 Task: Add an event with the title Second Project Progress Update and Review, date '2023/12/17', time 8:30 AM to 10:30 AMand add a description: Teams will work together to analyze, strategize, and develop innovative solutions to the given challenges. They will leverage the collective intelligence and skills of team members to generate ideas, evaluate options, and make informed decisions.Select event color  Peacock . Add location for the event as: Venice, Italy, logged in from the account softage.8@softage.netand send the event invitation to softage.5@softage.net and softage.6@softage.net. Set a reminder for the event Weekly on Sunday
Action: Mouse moved to (65, 90)
Screenshot: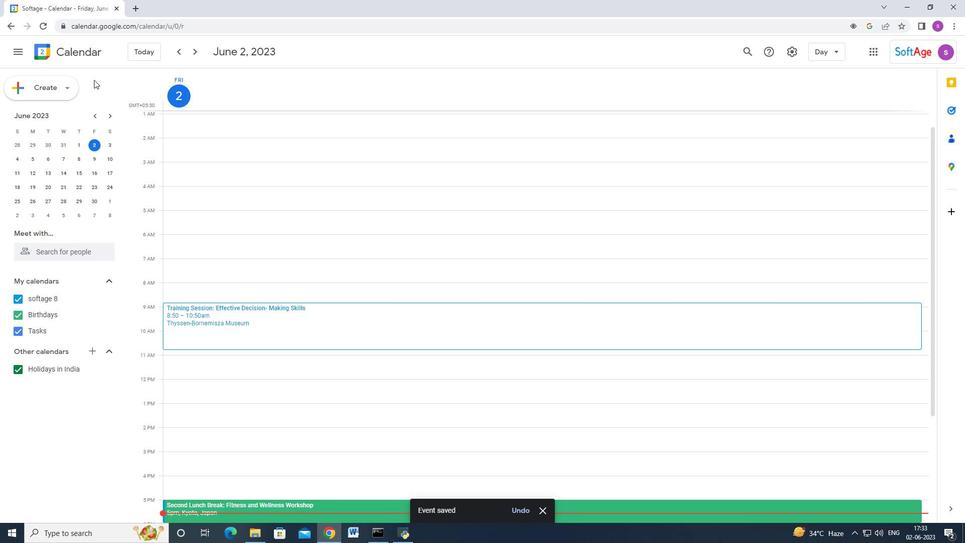 
Action: Mouse pressed left at (65, 90)
Screenshot: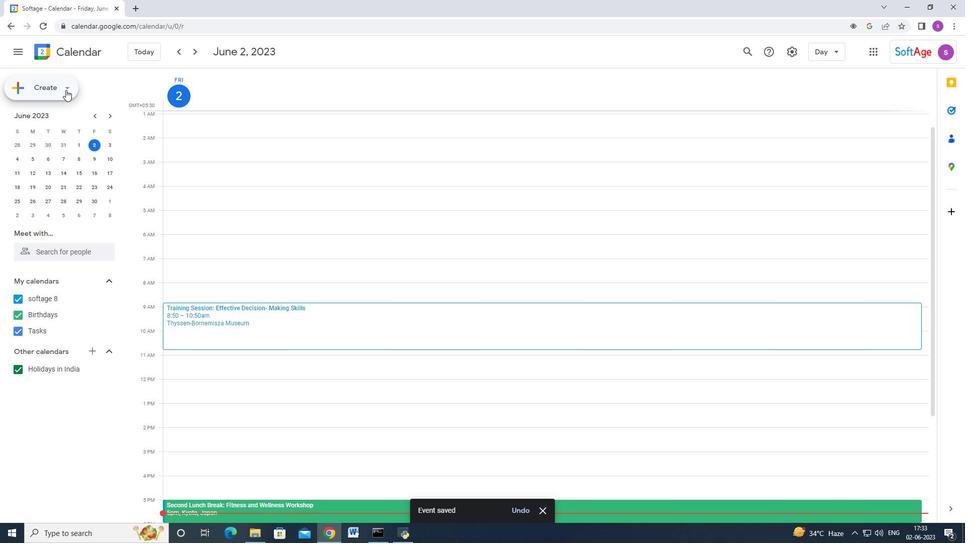 
Action: Mouse moved to (55, 116)
Screenshot: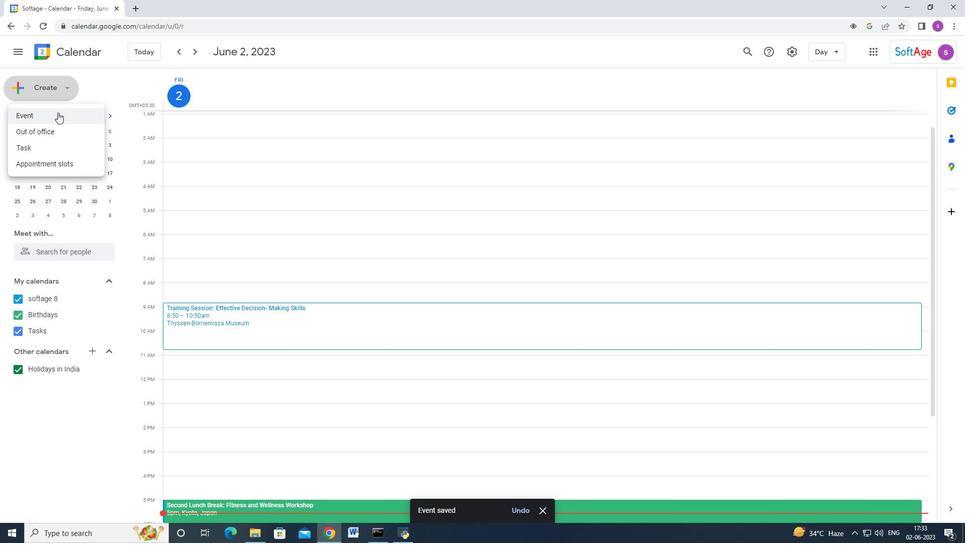 
Action: Mouse pressed left at (55, 116)
Screenshot: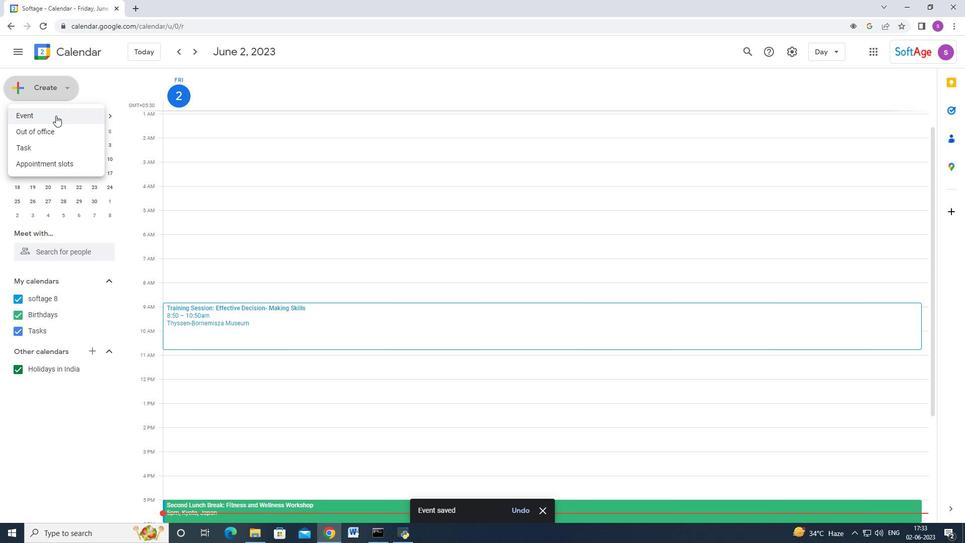 
Action: Mouse moved to (567, 488)
Screenshot: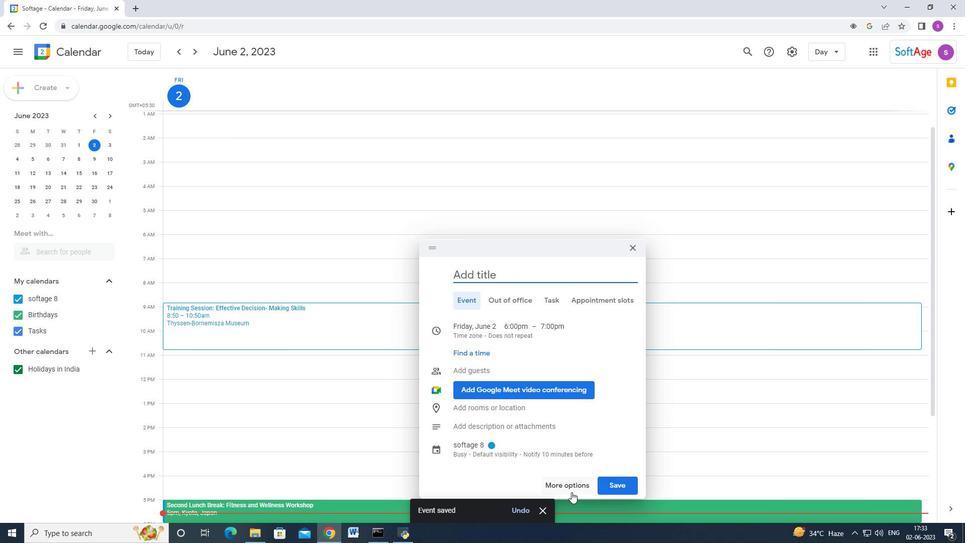 
Action: Mouse pressed left at (567, 488)
Screenshot: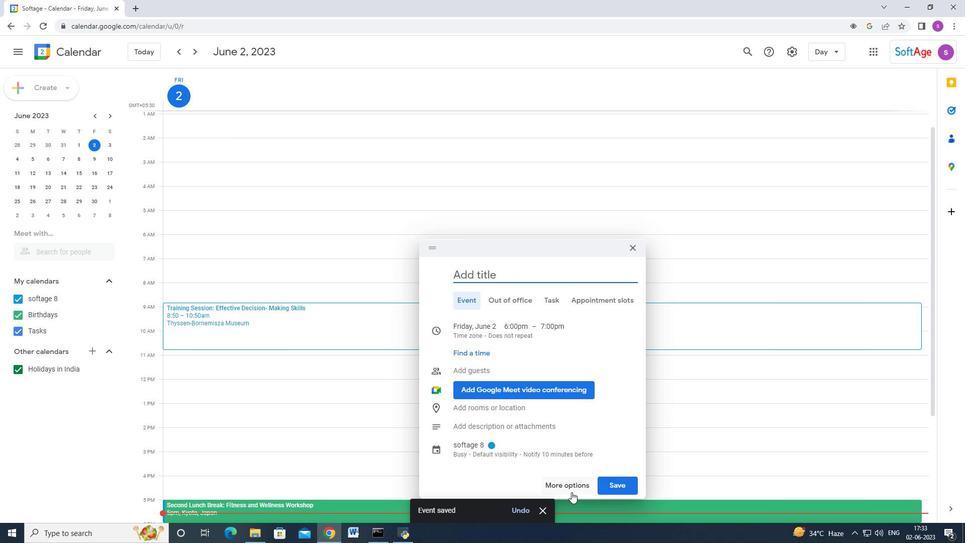 
Action: Mouse moved to (184, 68)
Screenshot: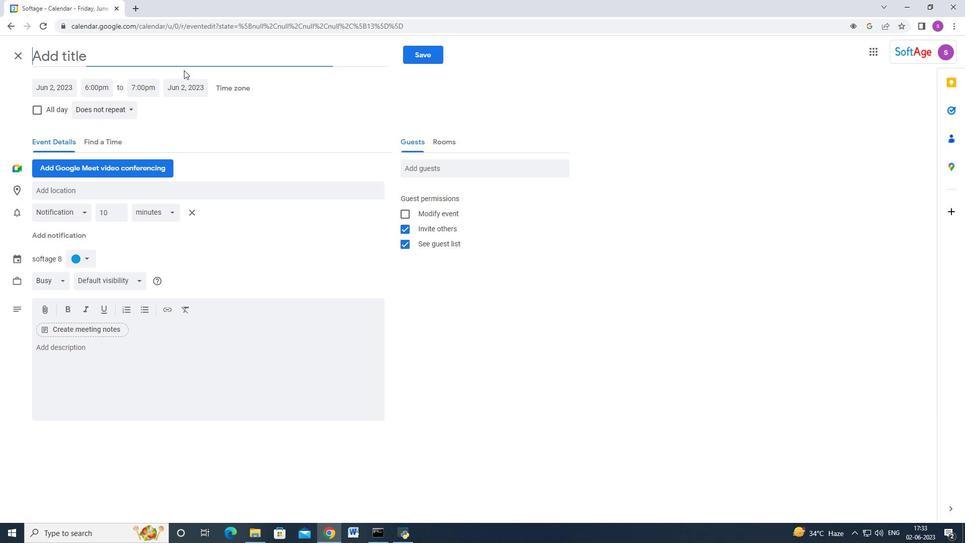 
Action: Key pressed <Key.shift_r>Second<Key.space><Key.shift>Prjec<Key.backspace><Key.backspace><Key.backspace>oject<Key.space><Key.shift>Progrs<Key.backspace><Key.backspace>ress<Key.space><Key.shift>Update<Key.space>and<Key.space><Key.shift_r>Review
Screenshot: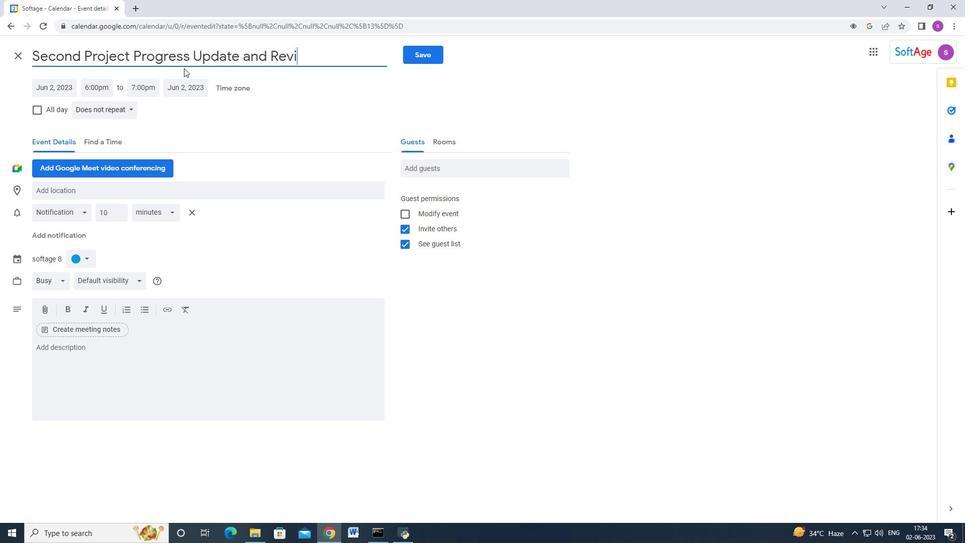 
Action: Mouse moved to (57, 92)
Screenshot: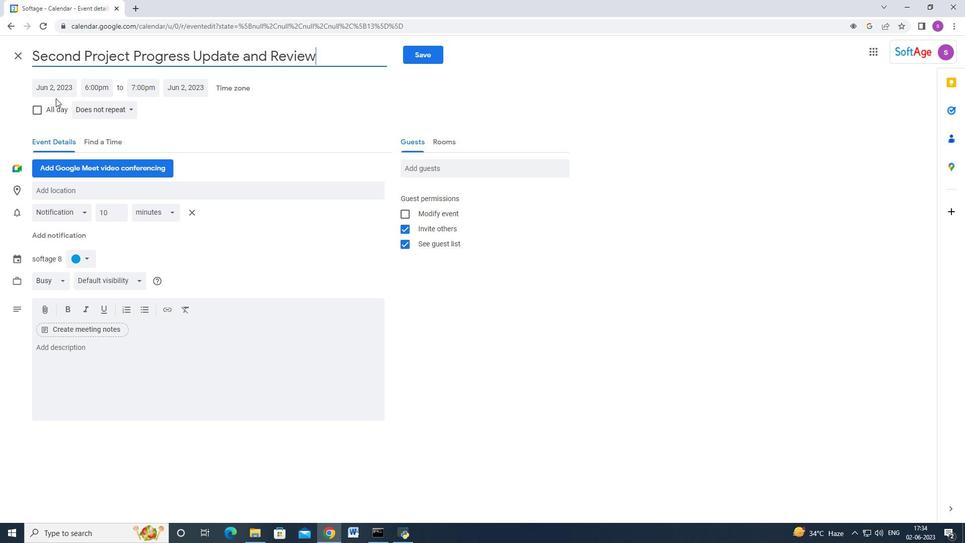 
Action: Mouse pressed left at (57, 92)
Screenshot: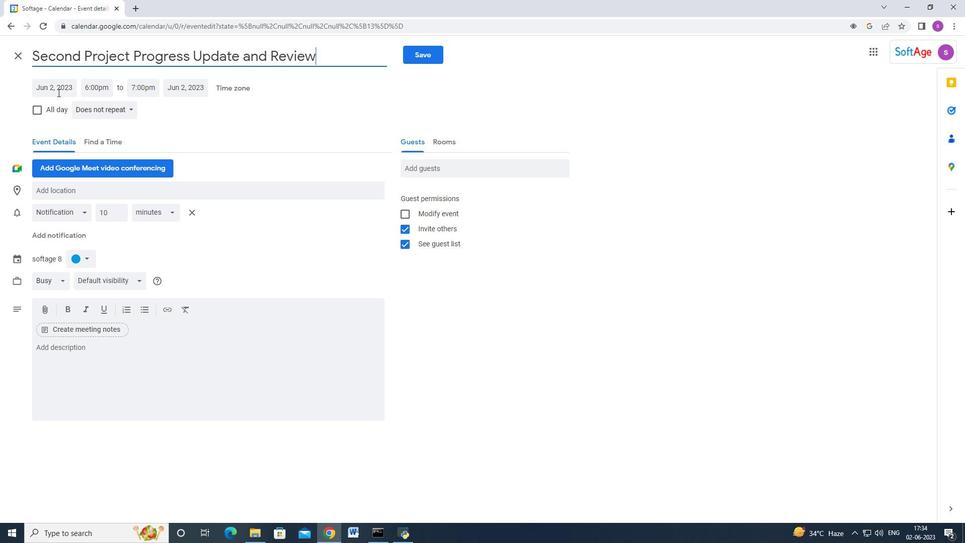 
Action: Mouse moved to (158, 106)
Screenshot: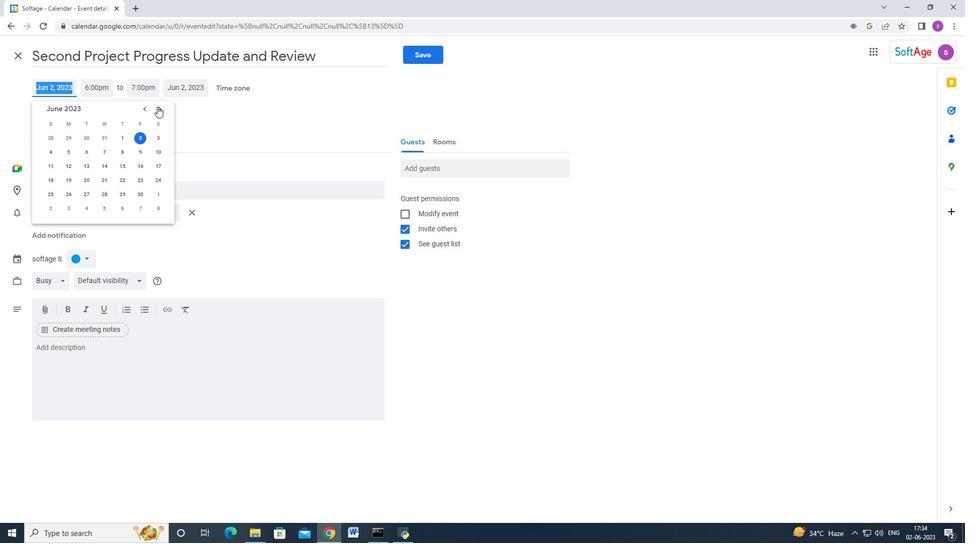 
Action: Mouse pressed left at (158, 106)
Screenshot: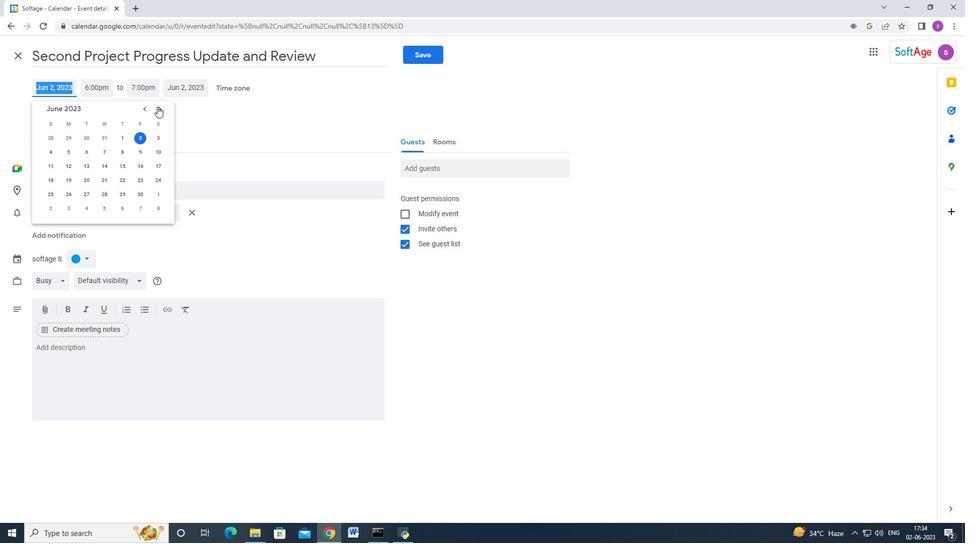 
Action: Mouse moved to (158, 106)
Screenshot: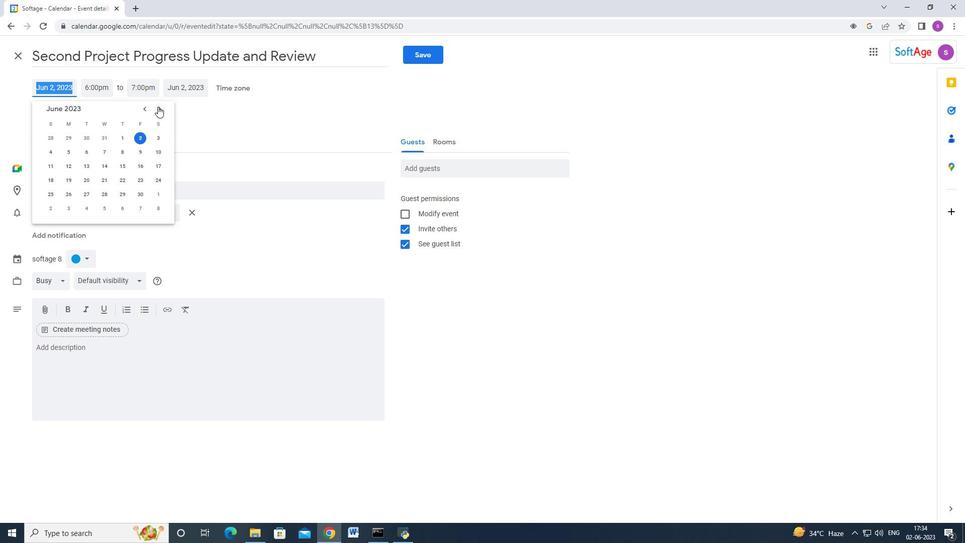 
Action: Mouse pressed left at (158, 106)
Screenshot: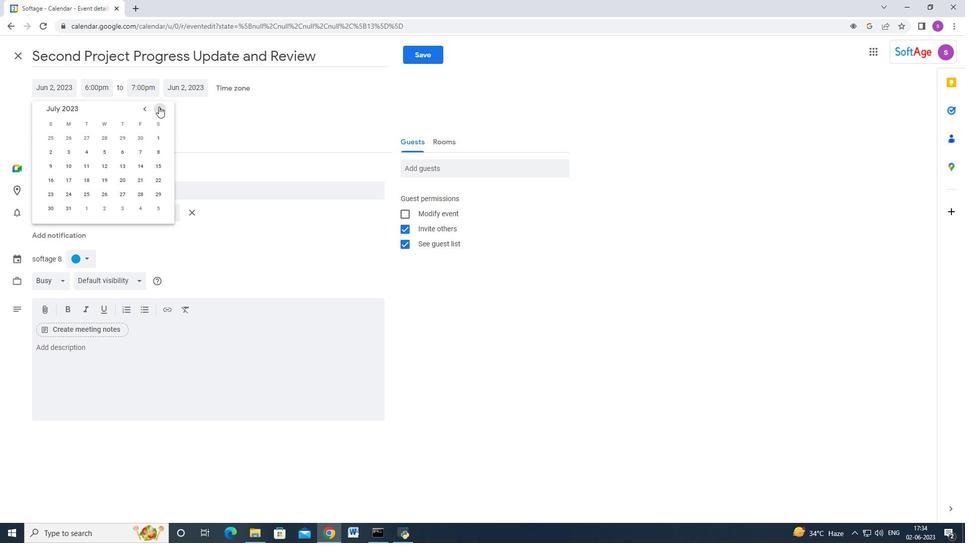 
Action: Mouse pressed left at (158, 106)
Screenshot: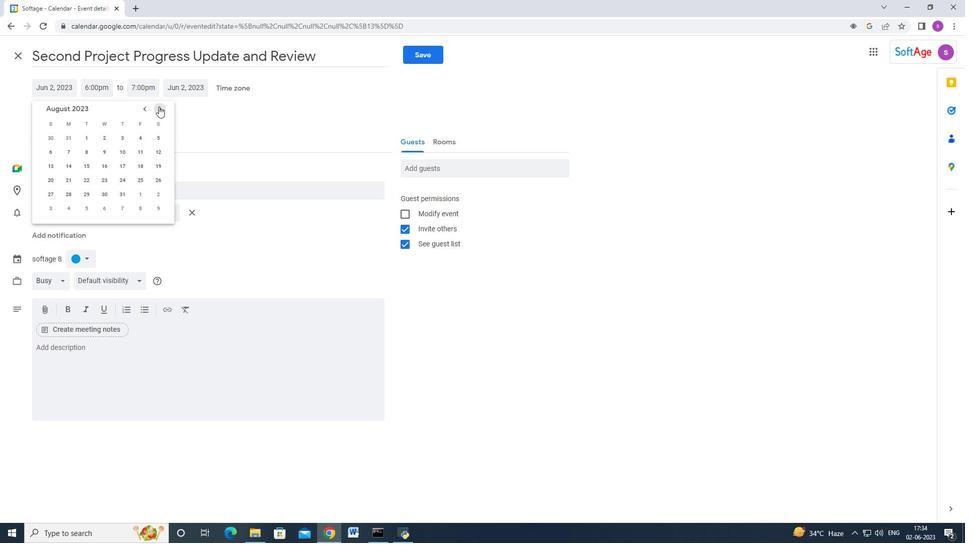 
Action: Mouse pressed left at (158, 106)
Screenshot: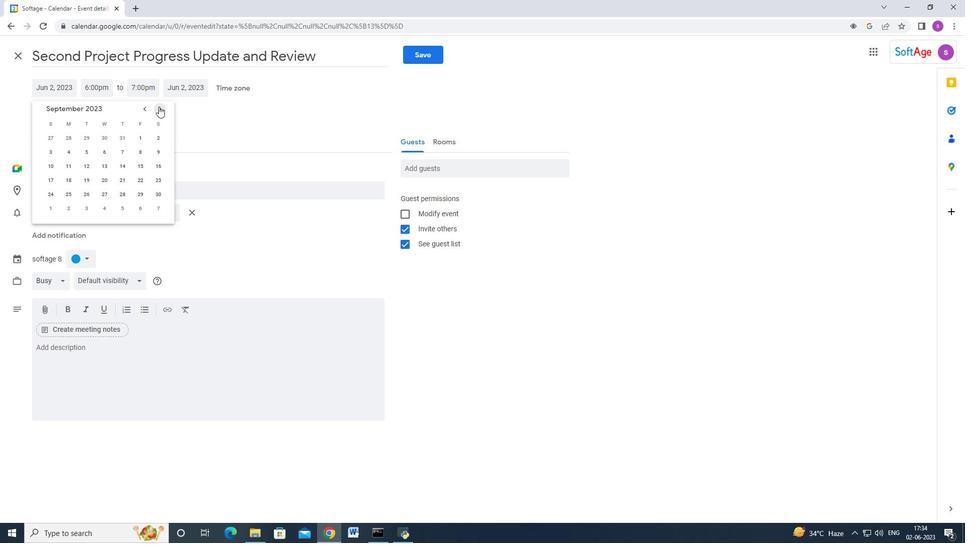 
Action: Mouse pressed left at (158, 106)
Screenshot: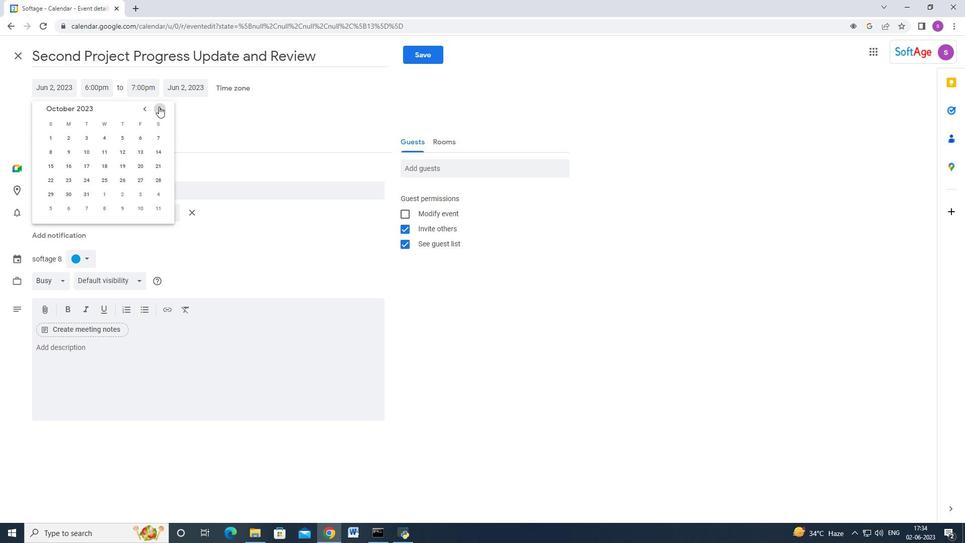 
Action: Mouse moved to (157, 110)
Screenshot: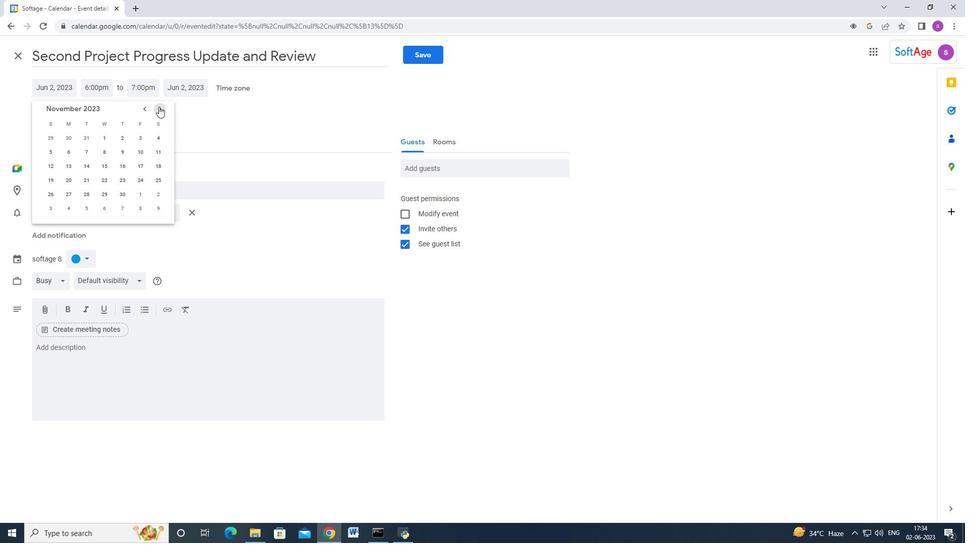 
Action: Mouse pressed left at (157, 110)
Screenshot: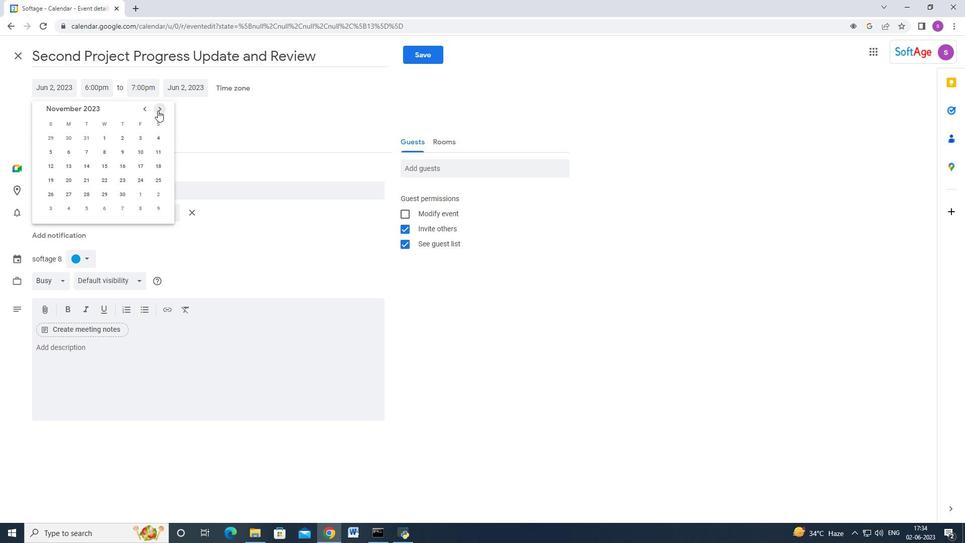 
Action: Mouse moved to (53, 178)
Screenshot: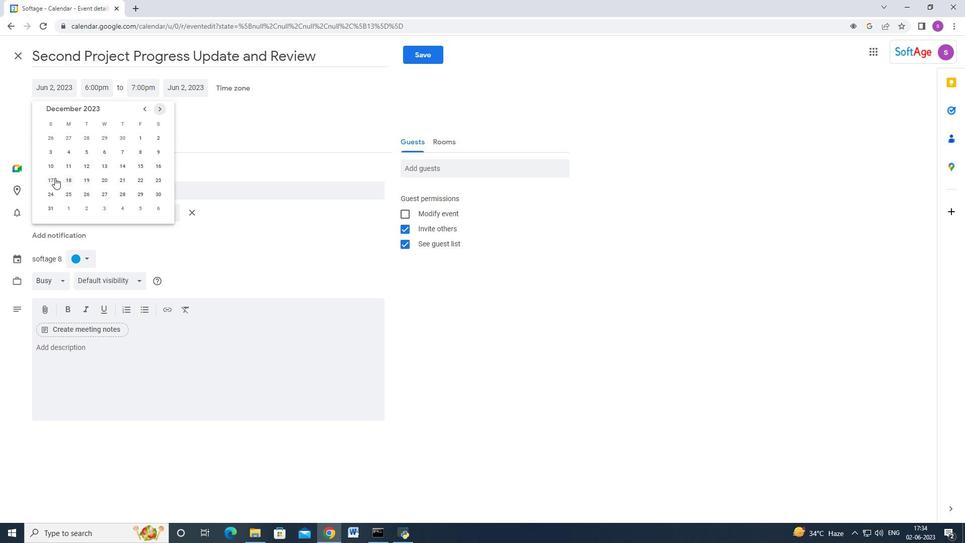 
Action: Mouse pressed left at (53, 178)
Screenshot: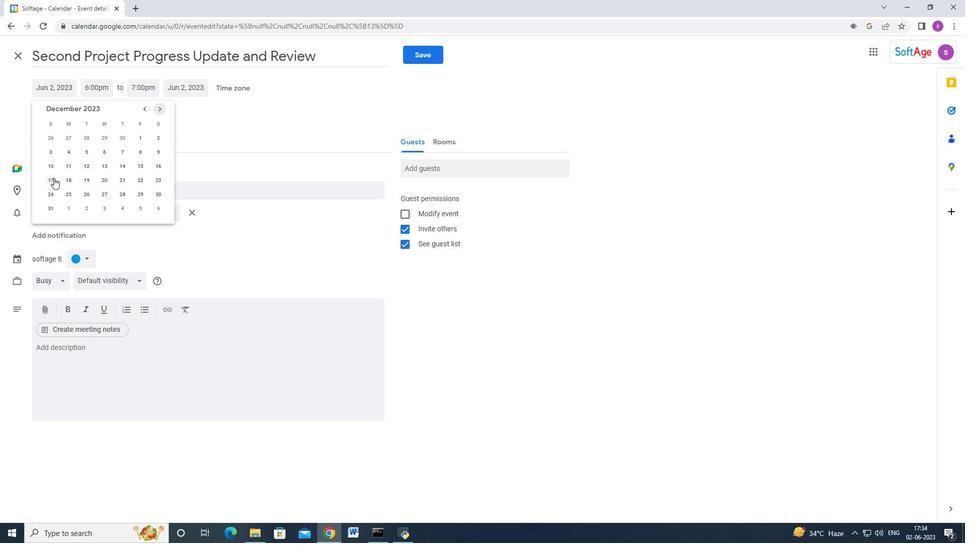 
Action: Mouse moved to (108, 90)
Screenshot: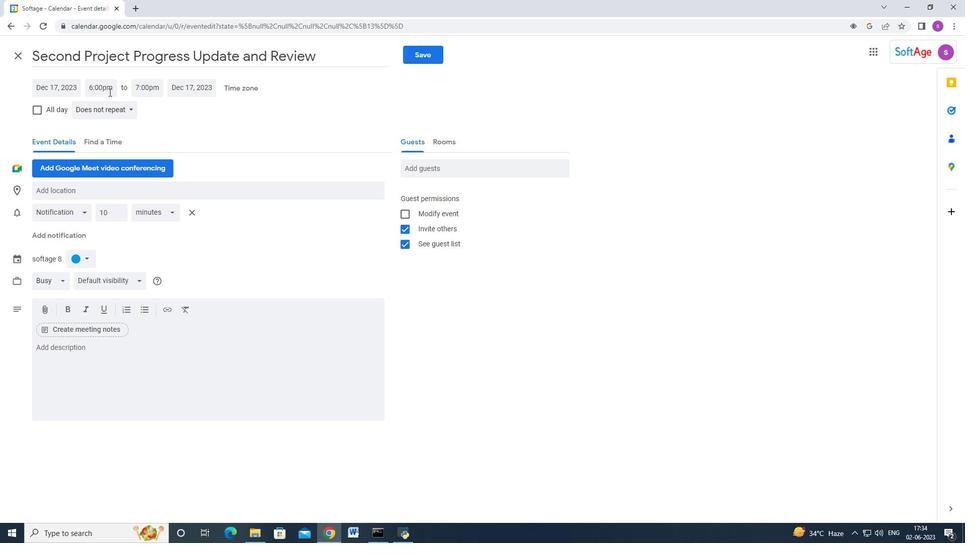 
Action: Mouse pressed left at (108, 90)
Screenshot: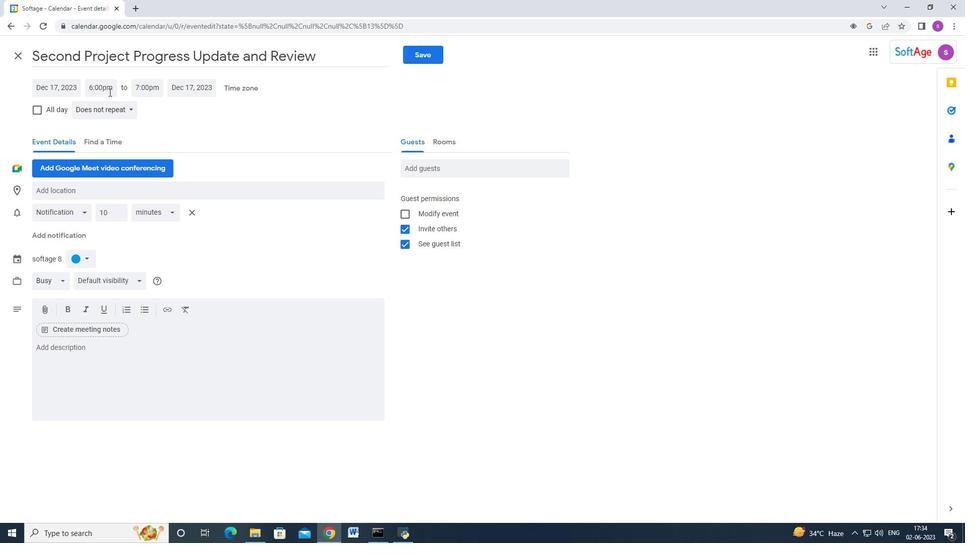
Action: Key pressed 8<Key.shift>:30am<Key.enter>
Screenshot: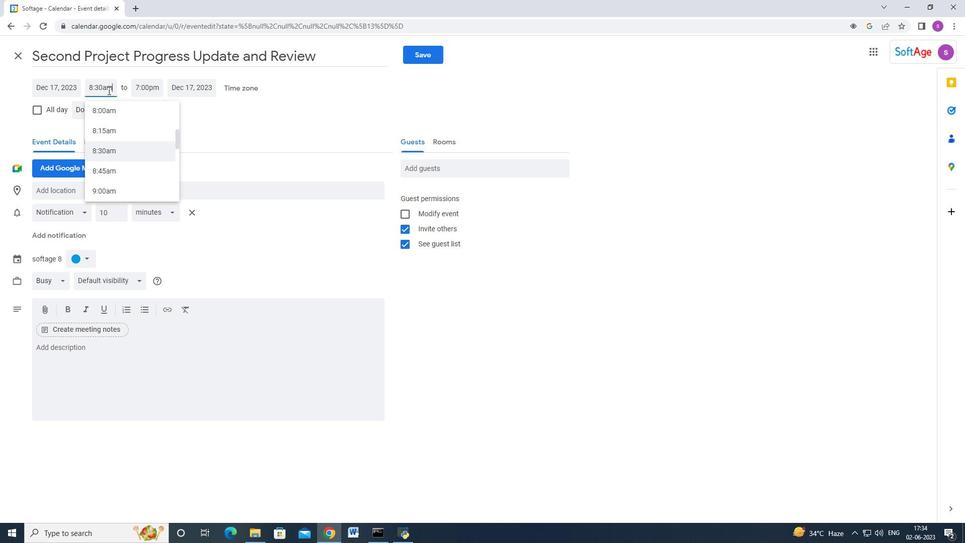 
Action: Mouse moved to (135, 85)
Screenshot: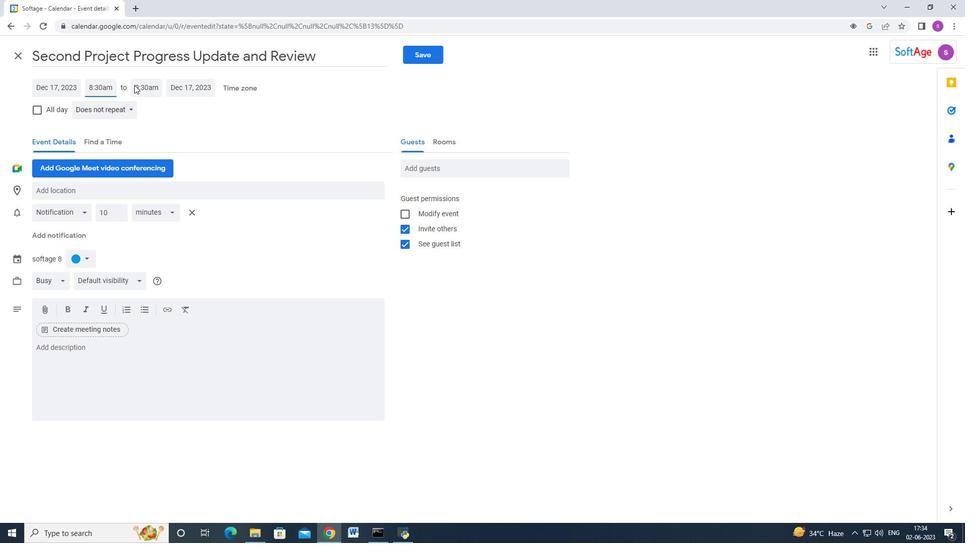 
Action: Mouse pressed left at (135, 85)
Screenshot: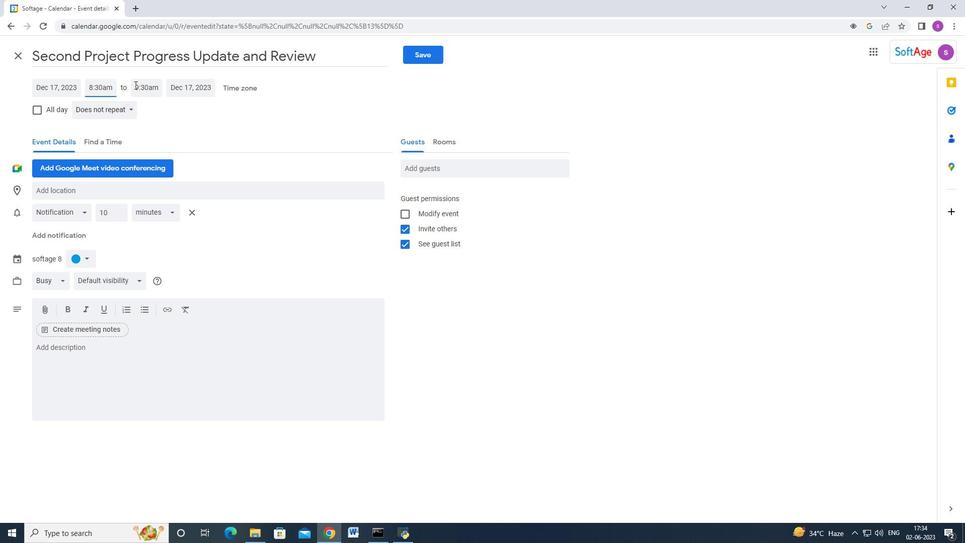 
Action: Mouse moved to (158, 85)
Screenshot: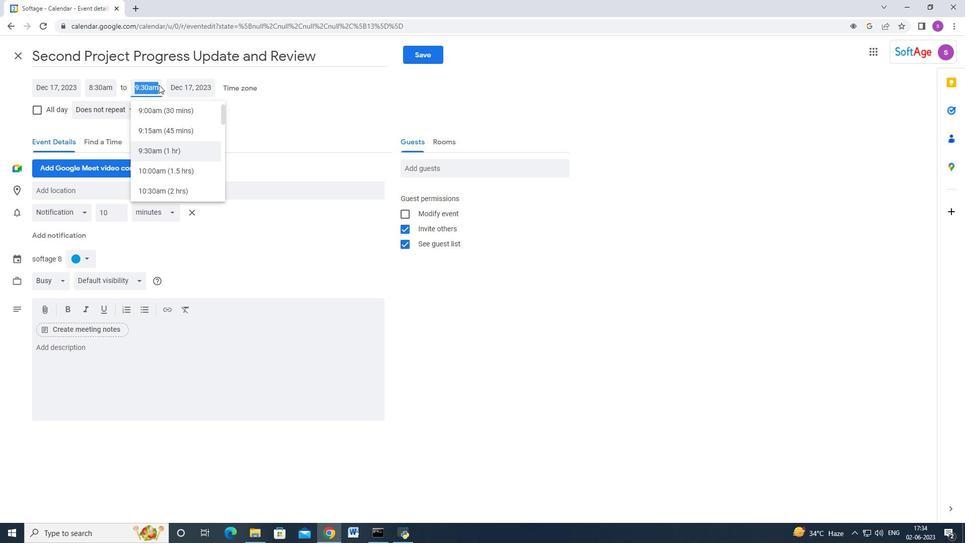
Action: Key pressed 10<Key.shift>:39<Key.backspace>0am<Key.enter>
Screenshot: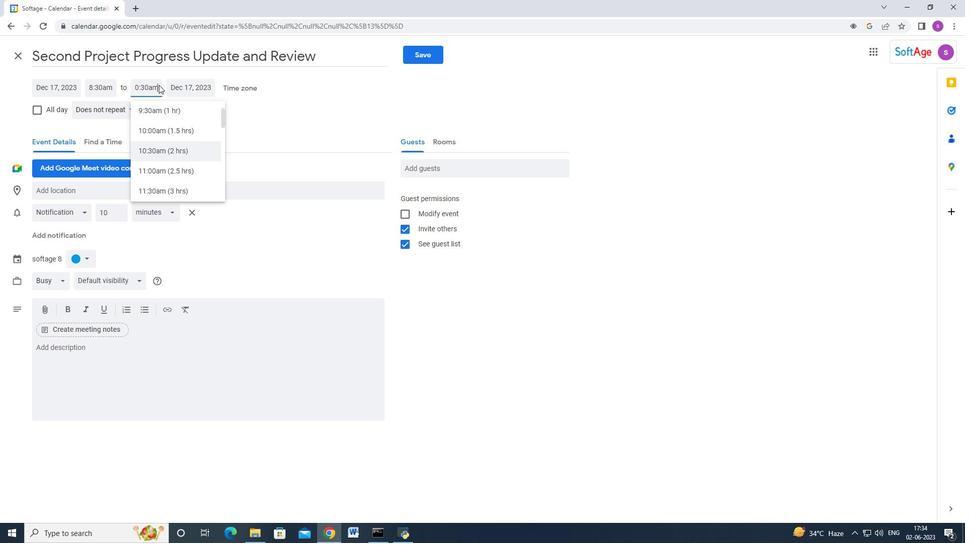 
Action: Mouse moved to (78, 349)
Screenshot: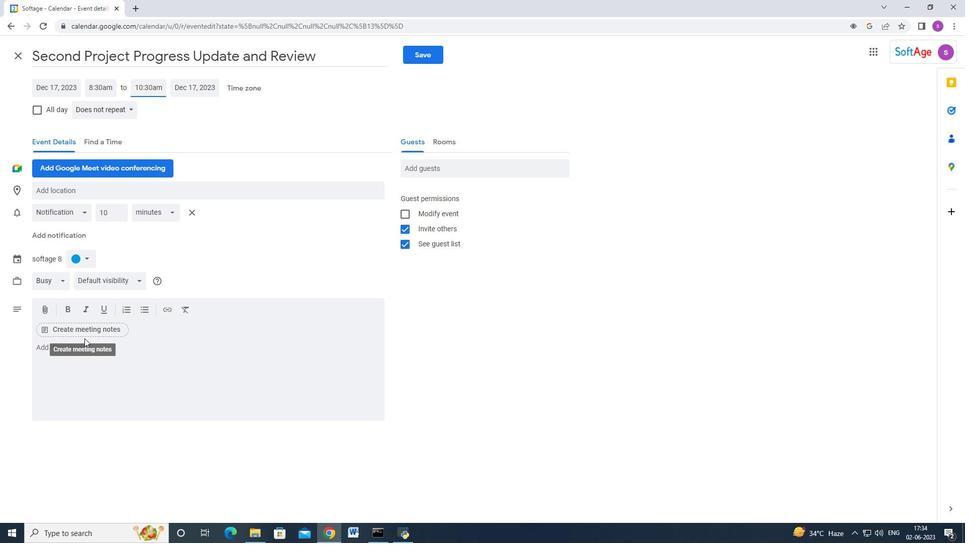 
Action: Mouse pressed left at (78, 349)
Screenshot: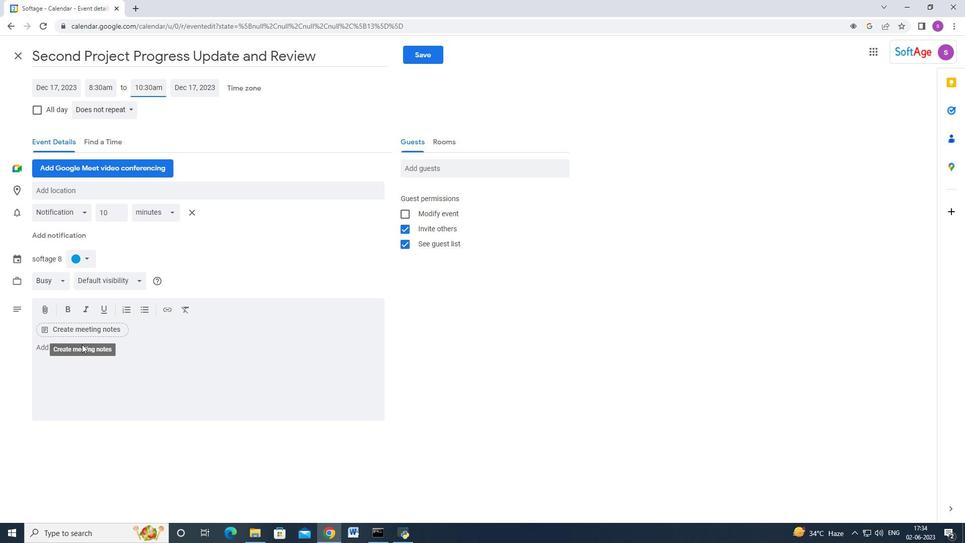 
Action: Key pressed <Key.shift>Teams<Key.space>will<Key.space>work<Key.space>togh<Key.backspace>ether<Key.space>to<Key.space>n<Key.backspace>analyze<Key.space>,<Key.backspace><Key.backspace>,<Key.space>sta<Key.backspace>rategize<Key.space>and<Key.backspace><Key.backspace><Key.backspace><Key.backspace>,<Key.space>and<Key.space>e<Key.backspace>devl<Key.backspace>elop<Key.space>innovative<Key.space>solutions<Key.space>to<Key.space>the<Key.space>given<Key.space>challenges.<Key.space><Key.shift>They<Key.space>will<Key.space>leverage<Key.space>the<Key.space>collective<Key.space>intelligenz<Key.backspace>ce<Key.space>and<Key.space>skills<Key.space>of<Key.space>team<Key.space>members<Key.space>to<Key.space>generate<Key.space>ideas,<Key.space>evaluate<Key.space>options,<Key.space>and<Key.space>make<Key.space>informed<Key.space>decisions.
Screenshot: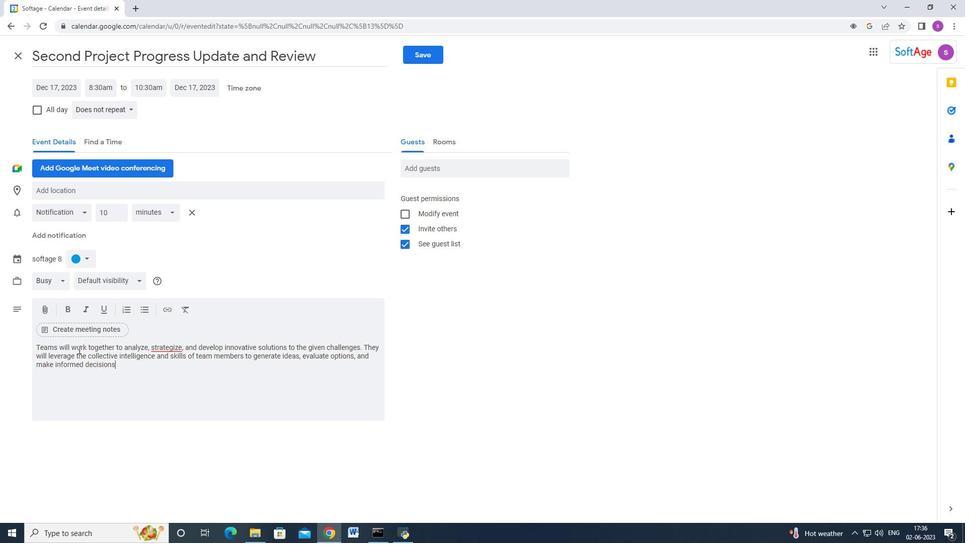 
Action: Mouse moved to (83, 256)
Screenshot: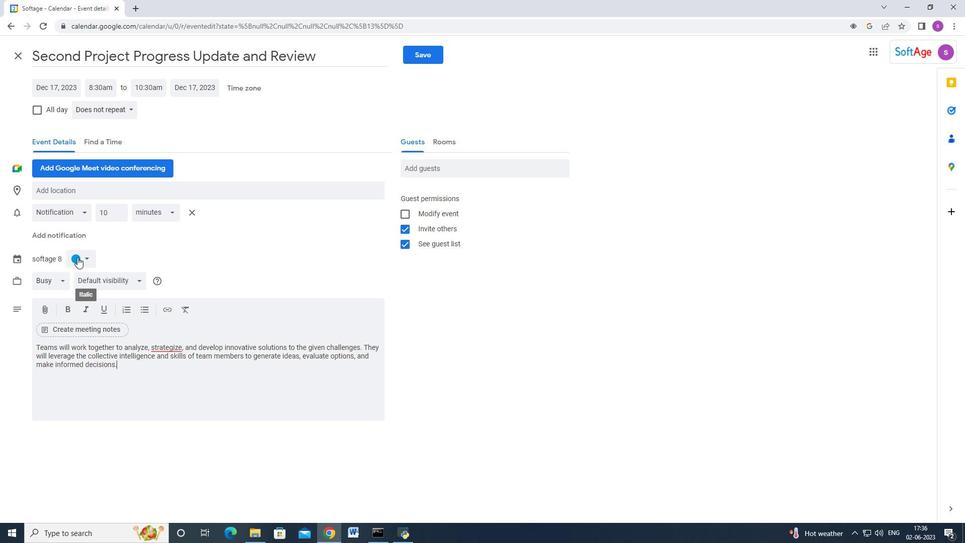 
Action: Mouse pressed left at (83, 256)
Screenshot: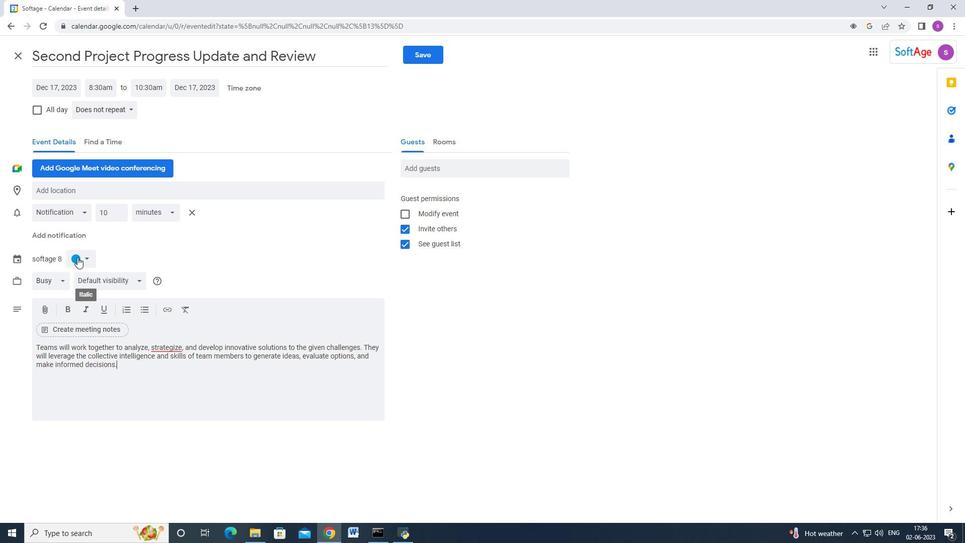 
Action: Mouse moved to (71, 296)
Screenshot: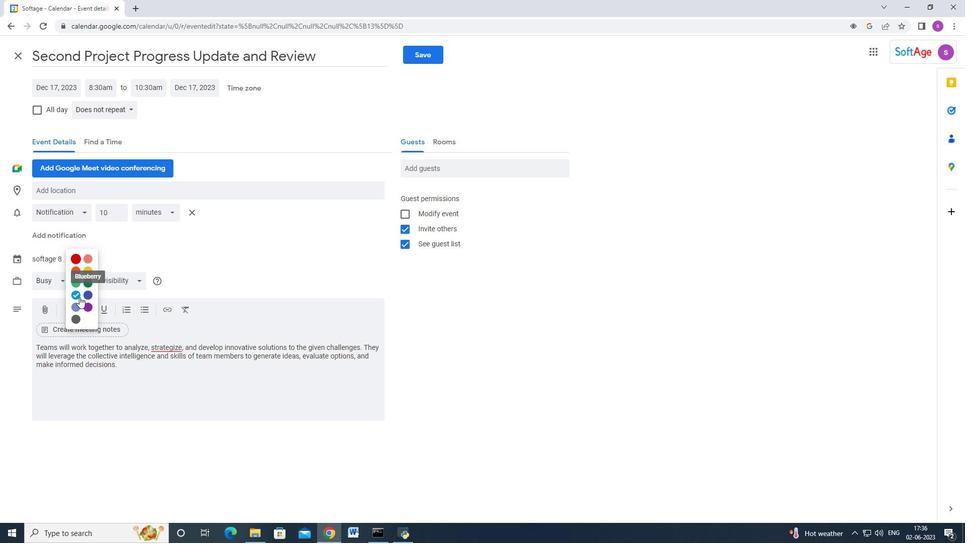 
Action: Mouse pressed left at (71, 296)
Screenshot: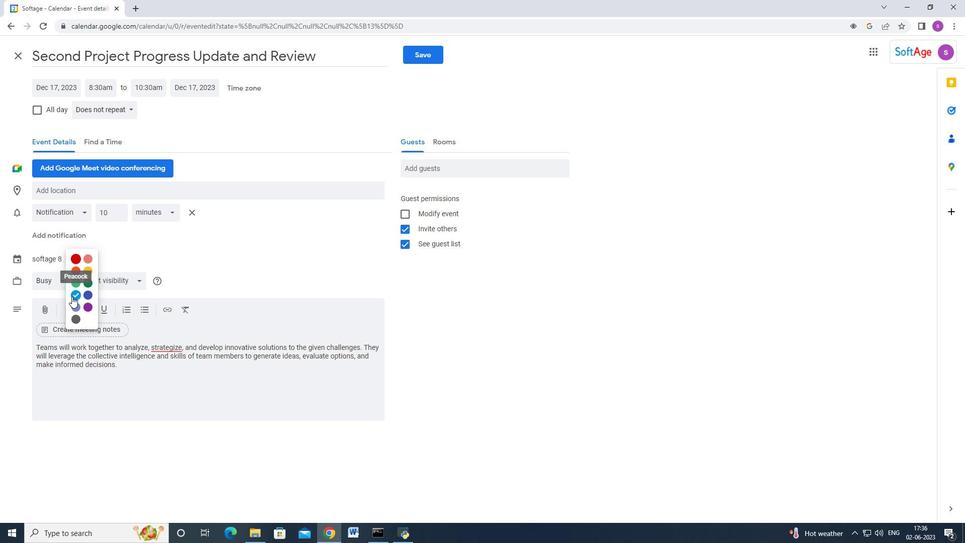 
Action: Mouse moved to (149, 188)
Screenshot: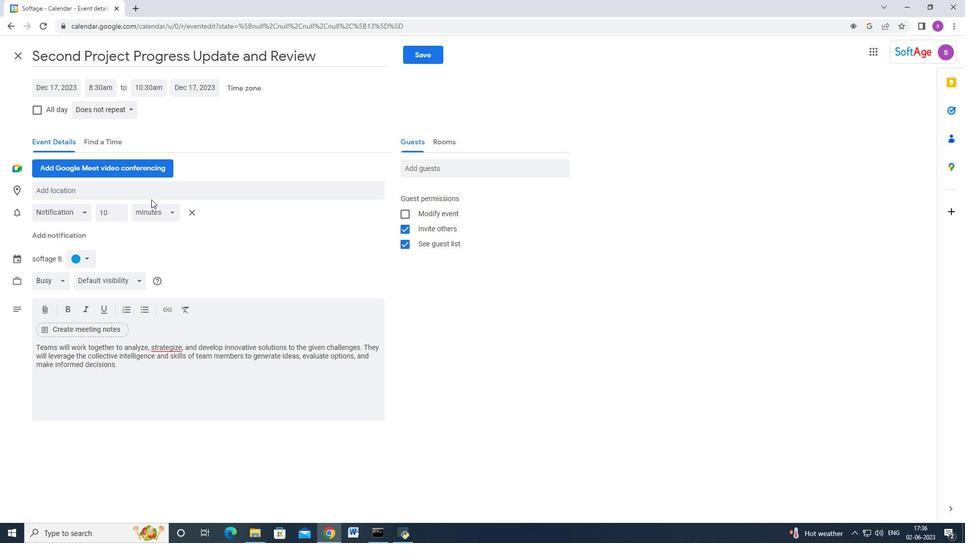 
Action: Mouse pressed left at (149, 188)
Screenshot: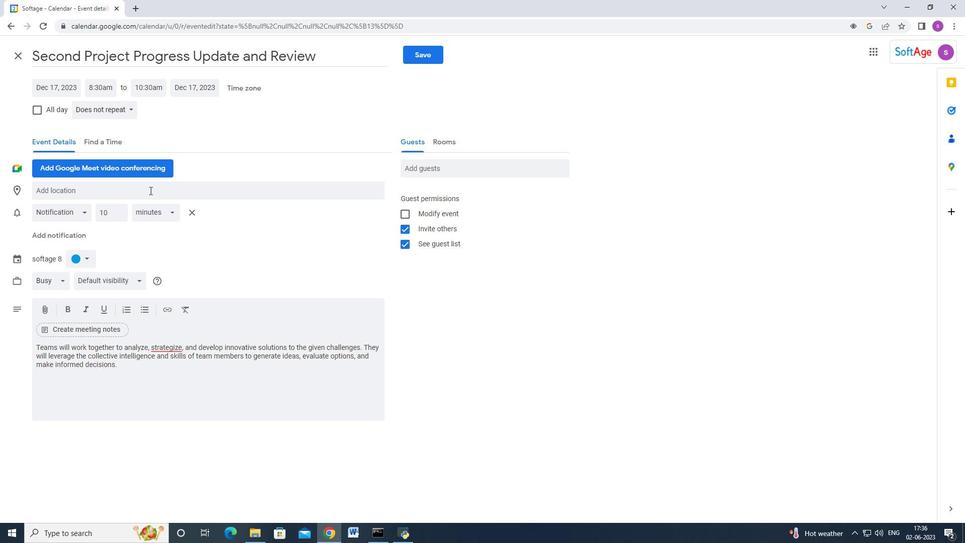 
Action: Key pressed <Key.shift>Venice,<Key.space><Key.shift>Italy<Key.enter>
Screenshot: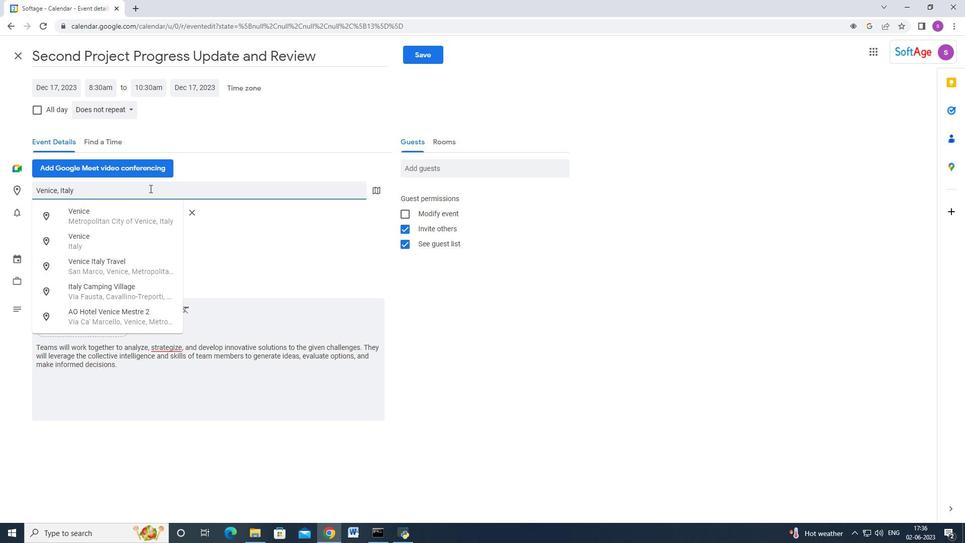 
Action: Mouse moved to (440, 174)
Screenshot: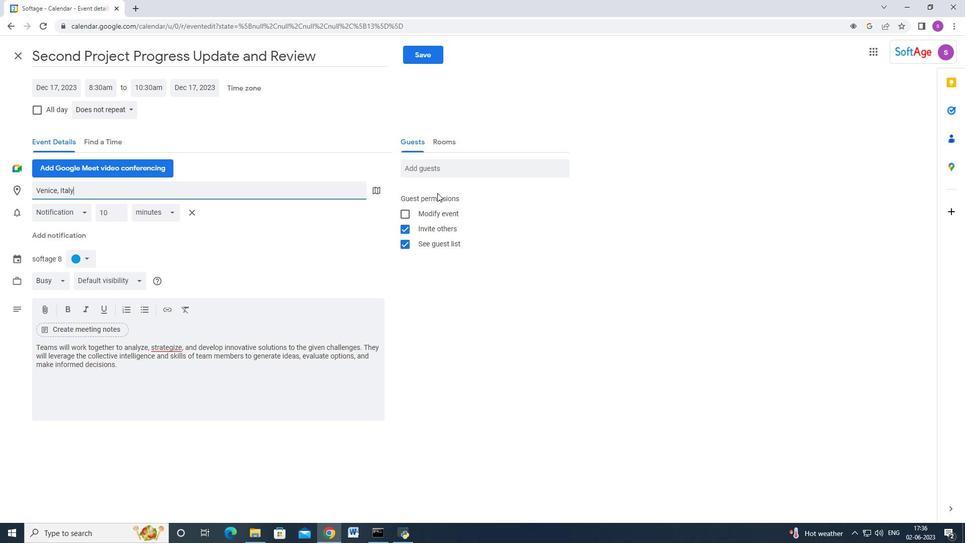 
Action: Mouse pressed left at (440, 174)
Screenshot: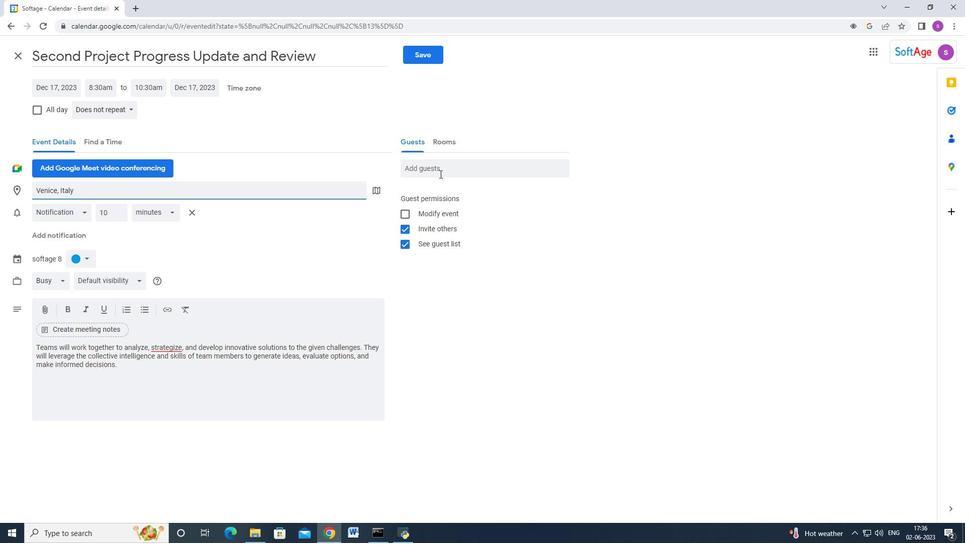 
Action: Mouse moved to (439, 174)
Screenshot: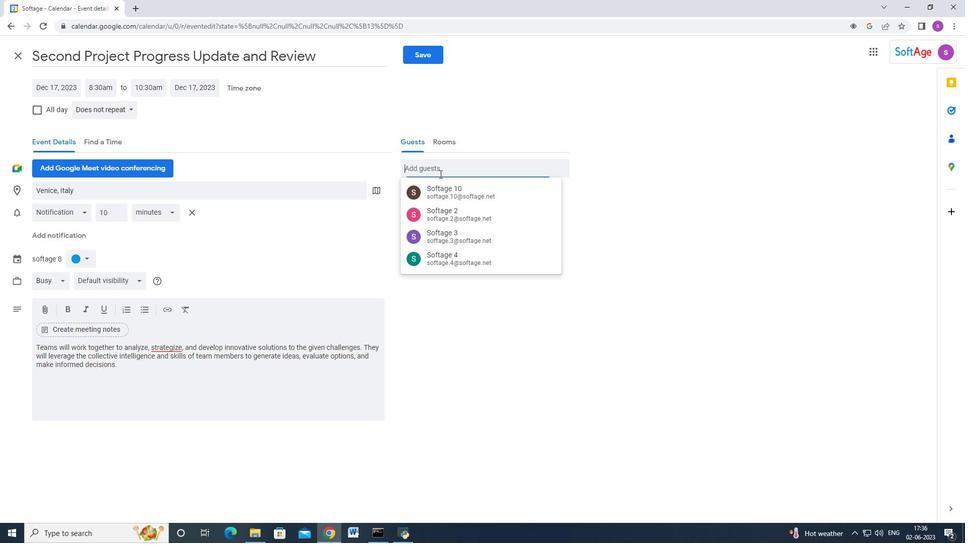 
Action: Key pressed softage.5<Key.shift_r>@softage.net<Key.enter>softage.5<Key.backspace>6<Key.shift_r>@softage.net<Key.enter>
Screenshot: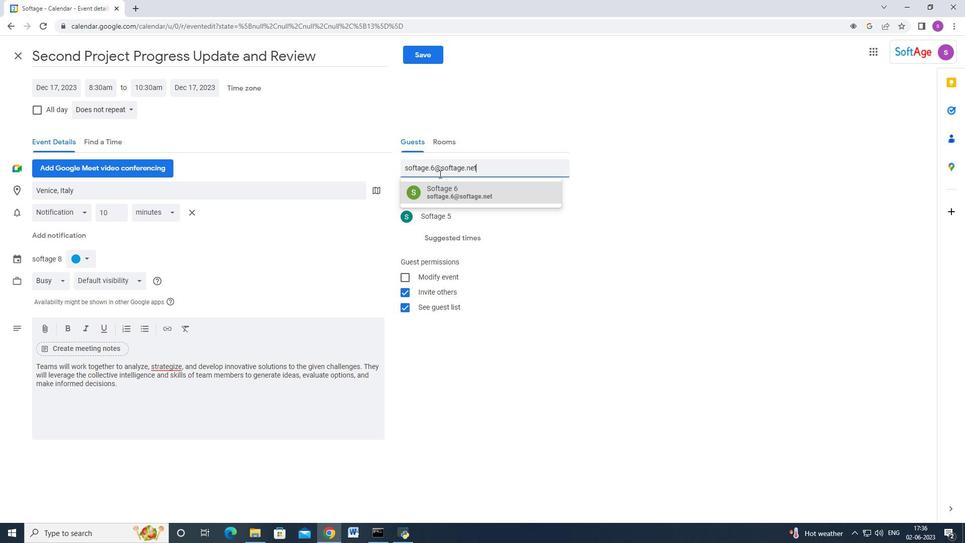 
Action: Mouse moved to (307, 232)
Screenshot: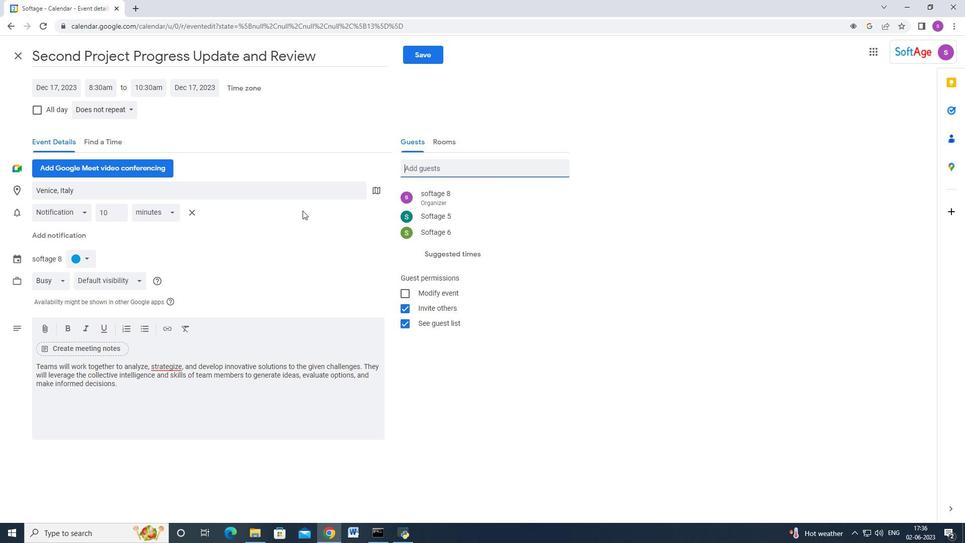 
Action: Mouse scrolled (307, 232) with delta (0, 0)
Screenshot: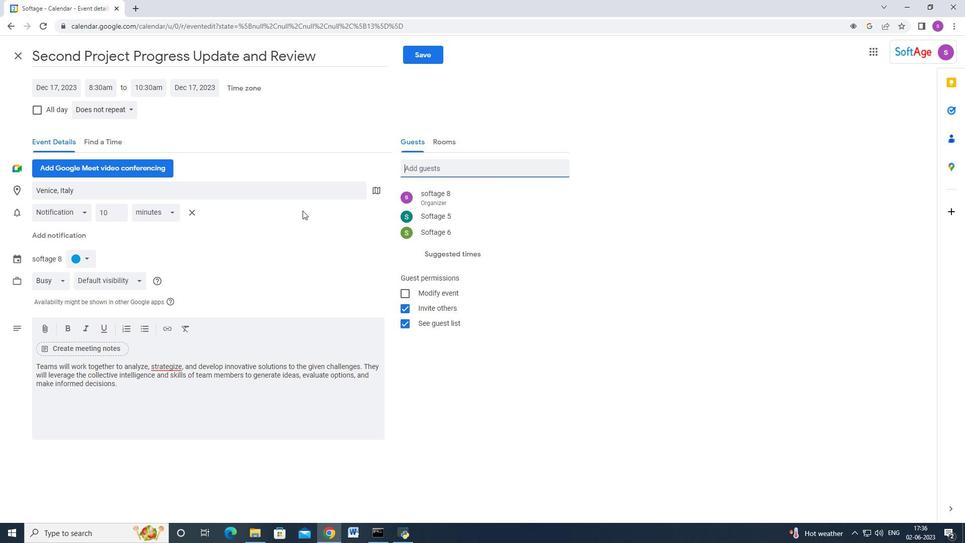 
Action: Mouse moved to (558, 227)
Screenshot: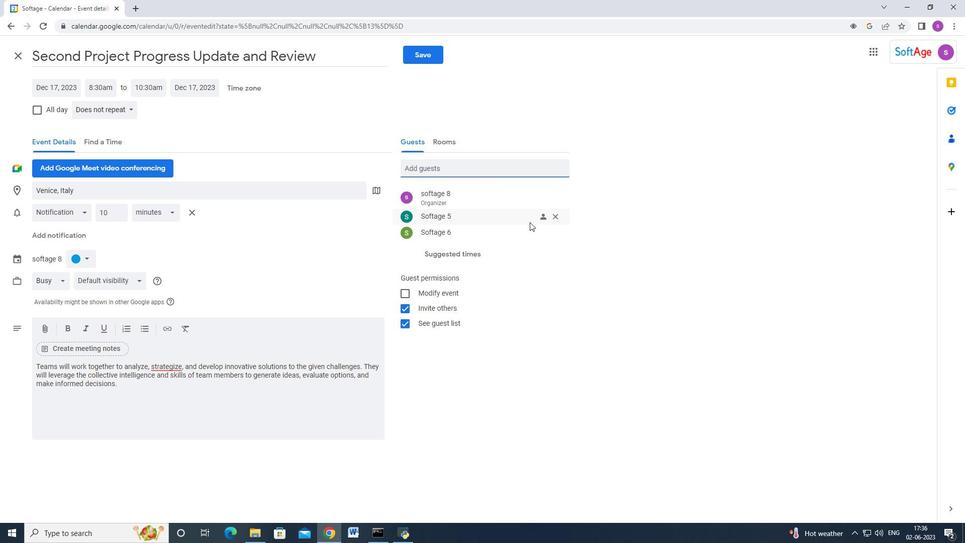 
Action: Mouse scrolled (558, 227) with delta (0, 0)
Screenshot: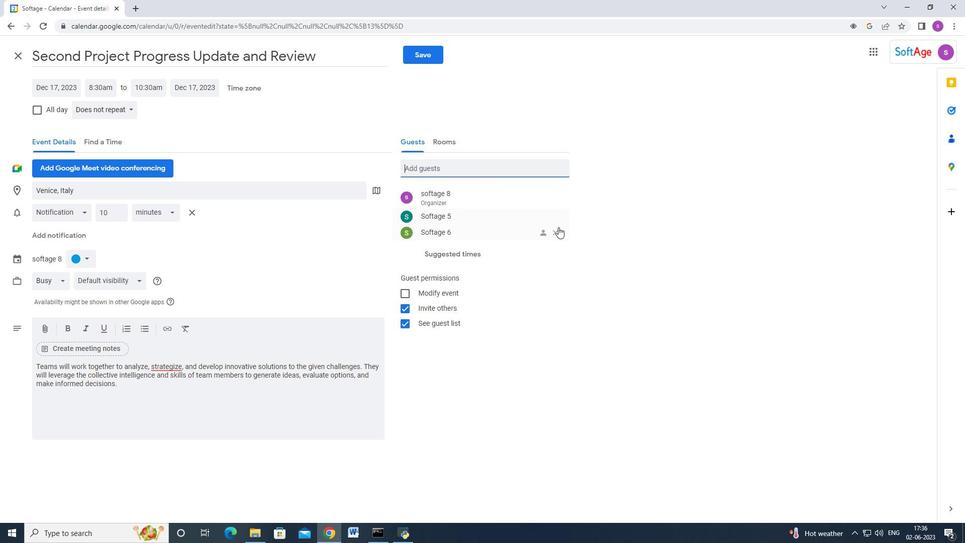 
Action: Mouse moved to (110, 109)
Screenshot: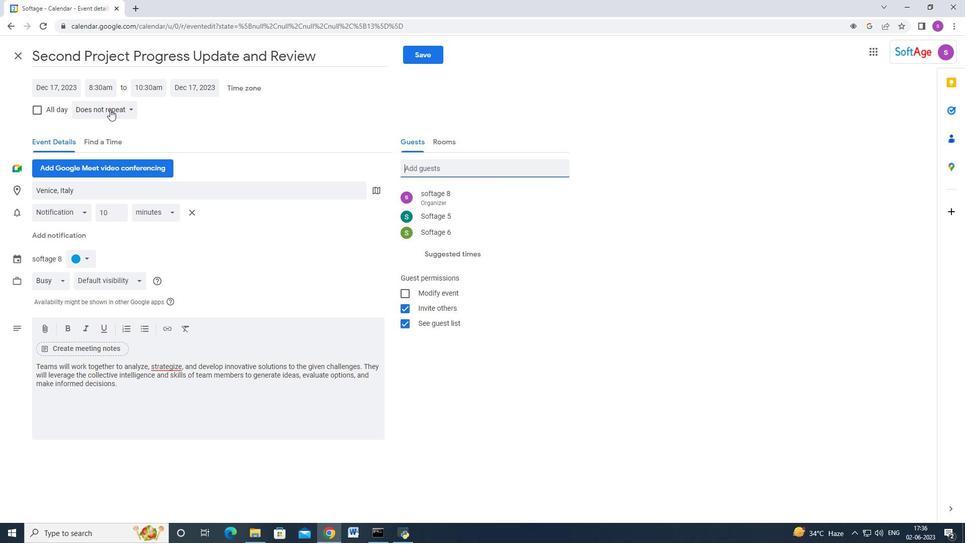 
Action: Mouse pressed left at (110, 109)
Screenshot: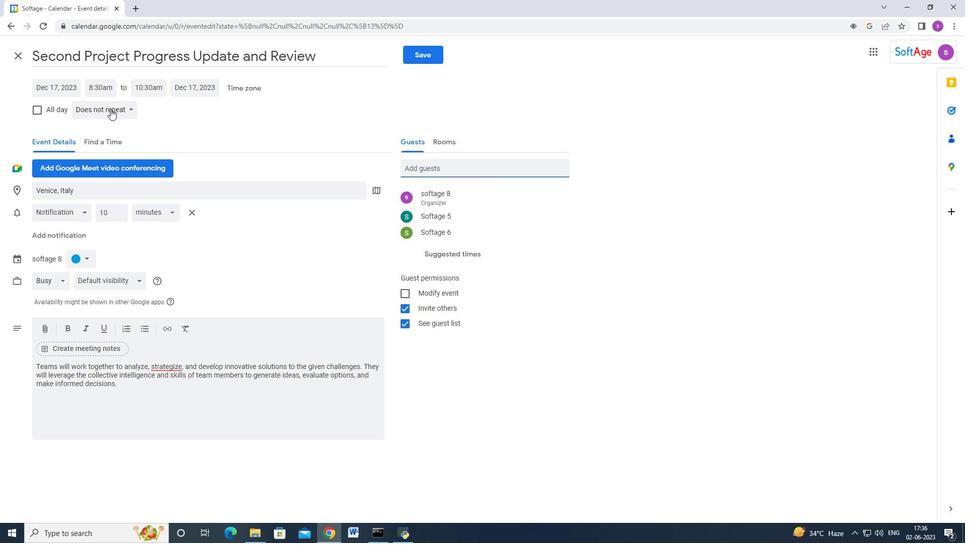 
Action: Mouse moved to (126, 217)
Screenshot: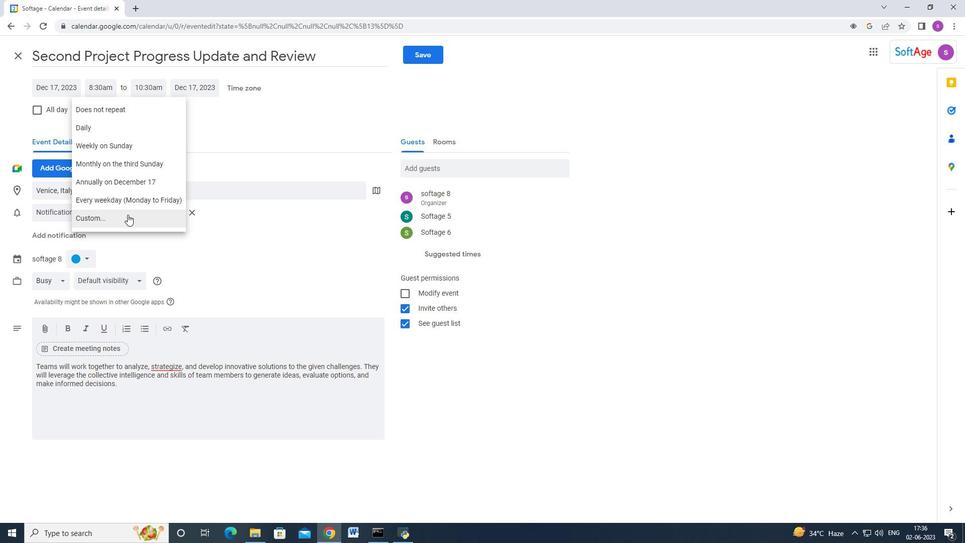 
Action: Mouse pressed left at (126, 217)
Screenshot: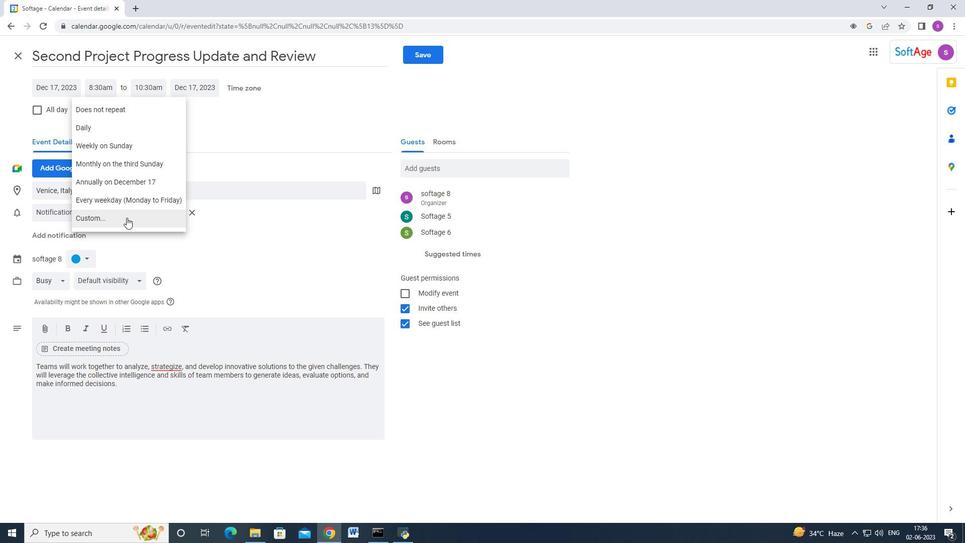
Action: Mouse moved to (562, 377)
Screenshot: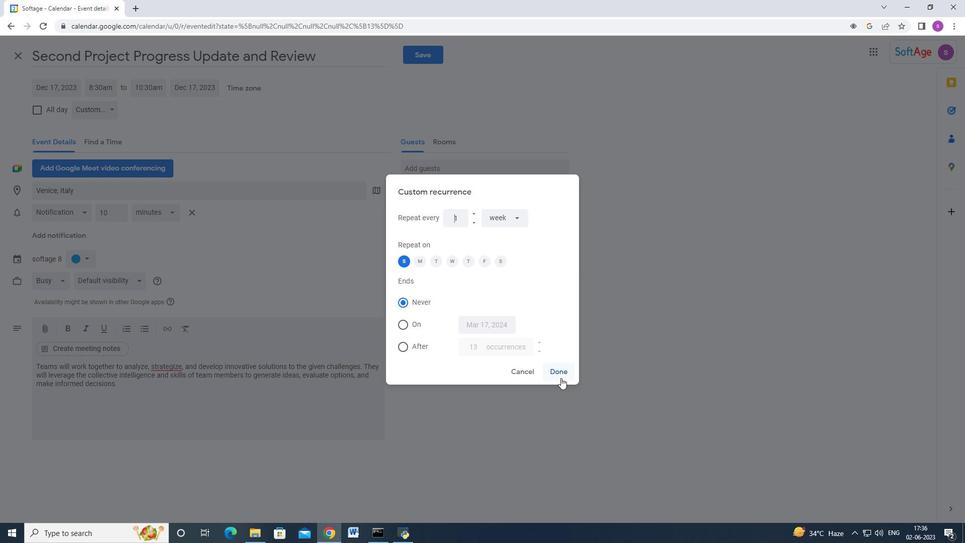 
Action: Mouse pressed left at (562, 377)
Screenshot: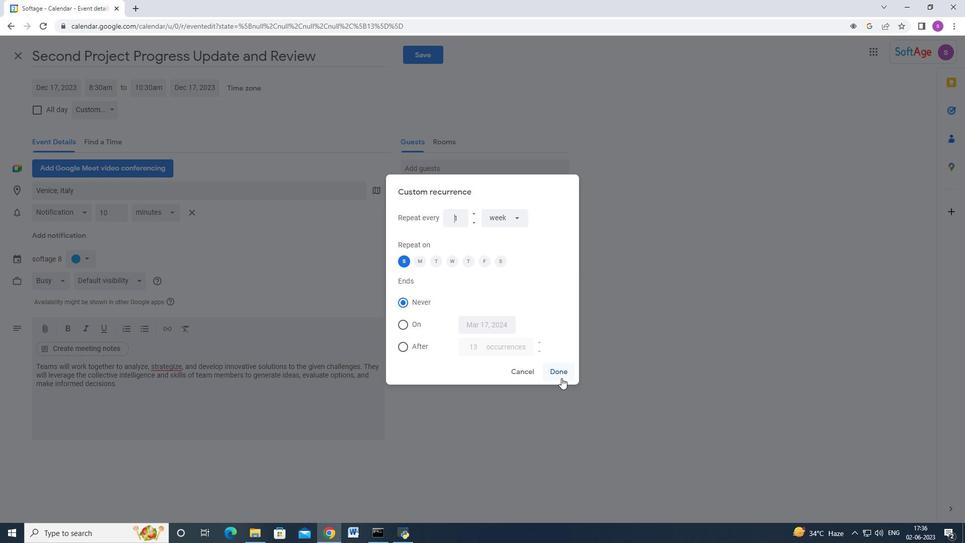 
Action: Mouse moved to (439, 60)
Screenshot: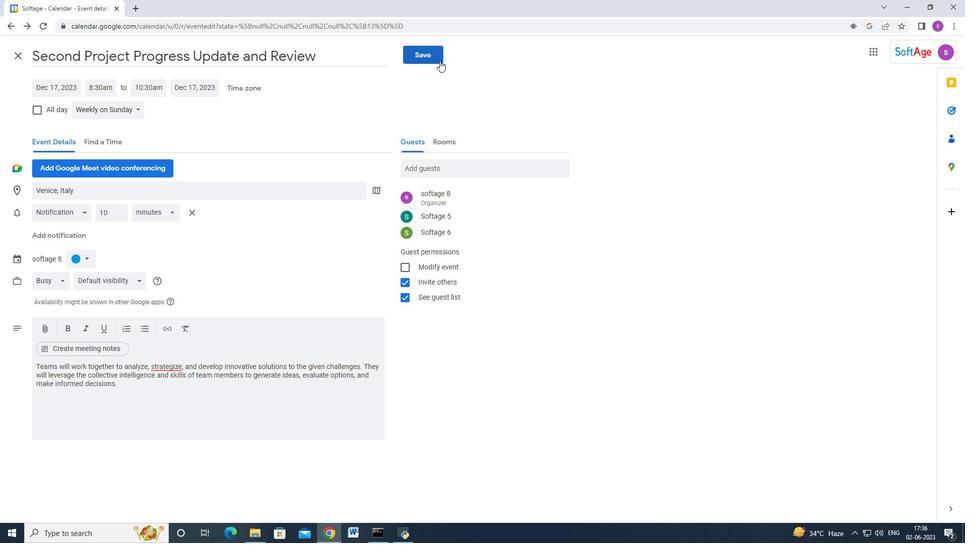 
Action: Mouse pressed left at (439, 60)
Screenshot: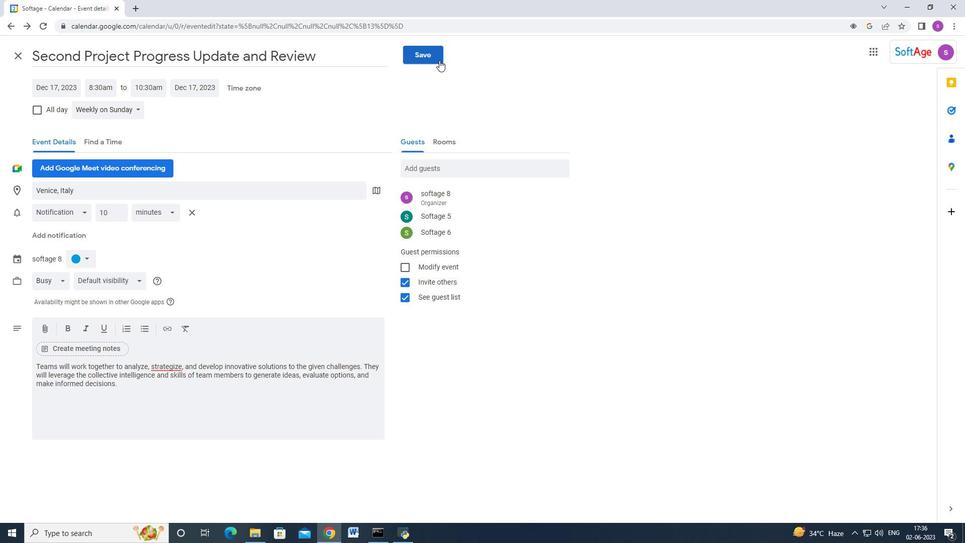 
Action: Mouse moved to (549, 304)
Screenshot: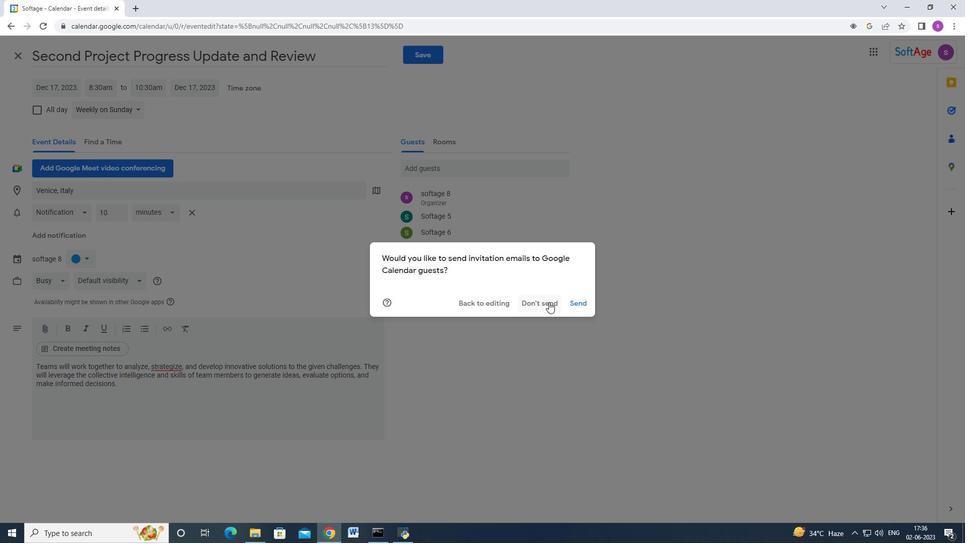 
